Task: Create an event for the parenting workshop.
Action: Mouse moved to (125, 184)
Screenshot: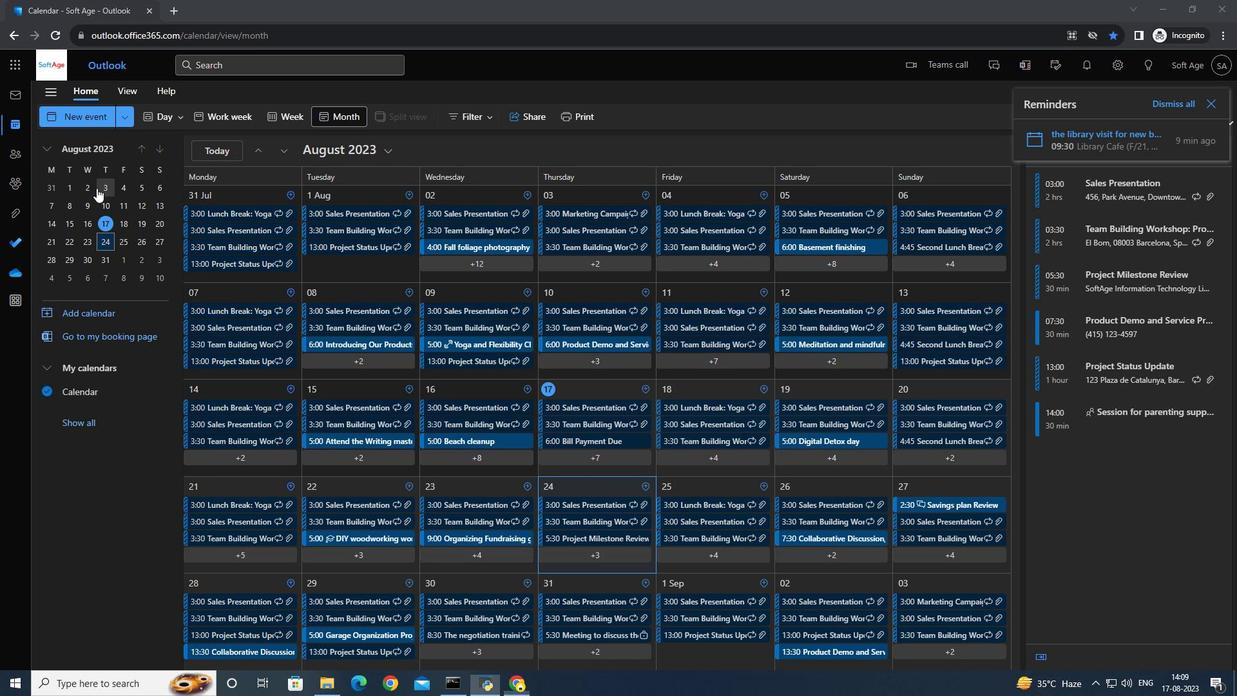 
Action: Mouse pressed left at (125, 184)
Screenshot: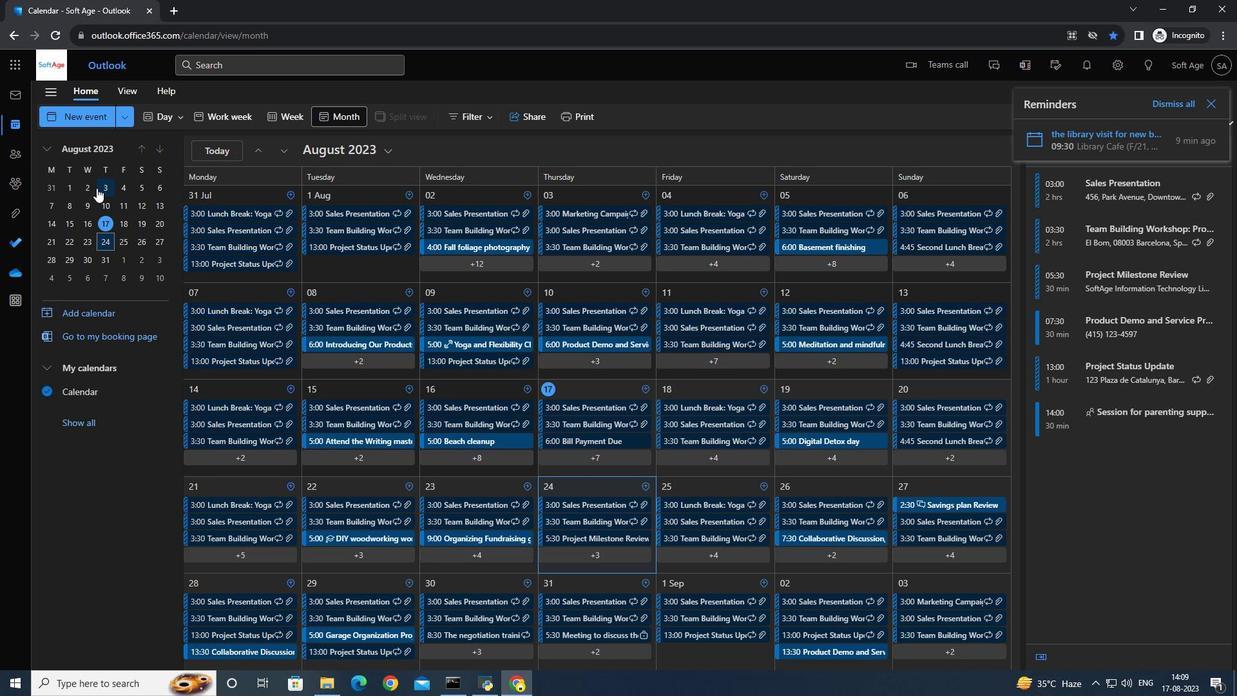 
Action: Mouse moved to (128, 128)
Screenshot: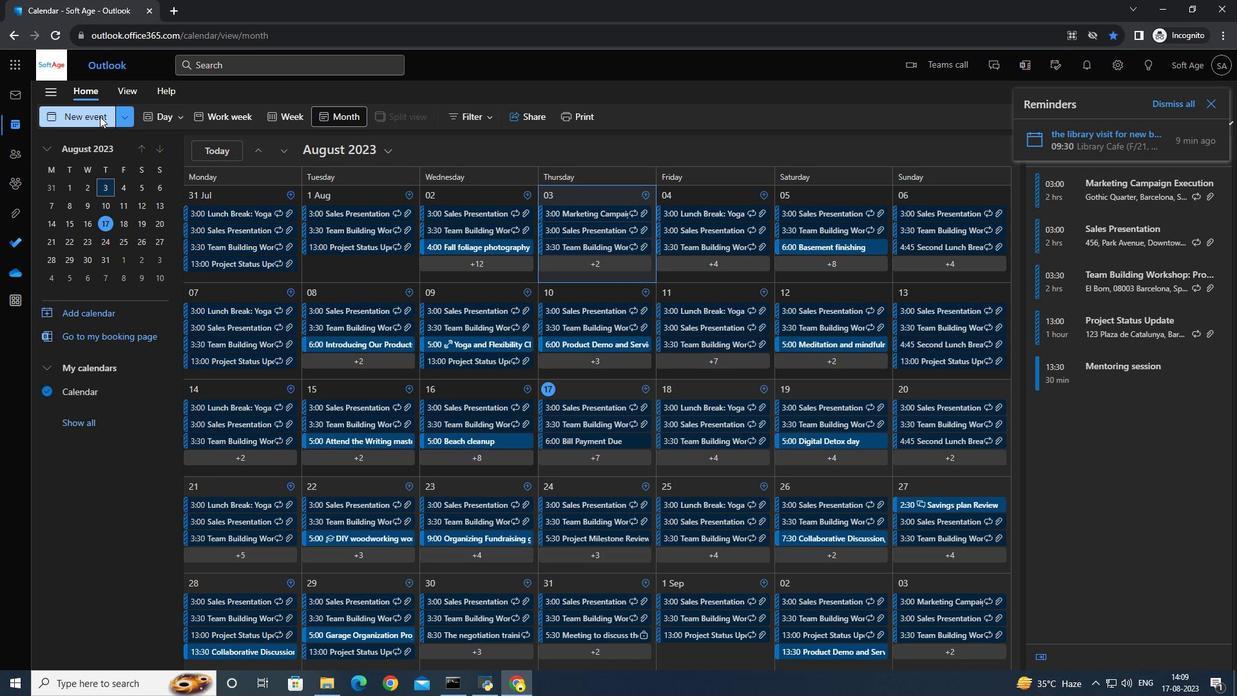 
Action: Mouse pressed left at (128, 128)
Screenshot: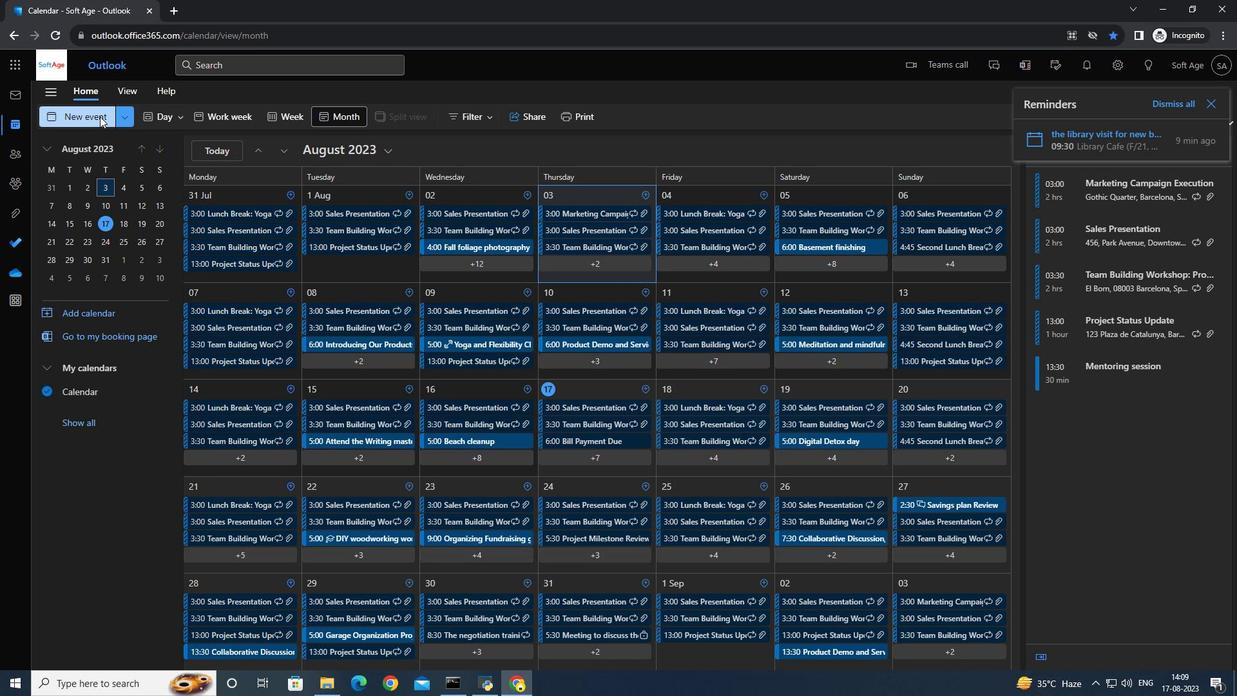 
Action: Mouse moved to (355, 210)
Screenshot: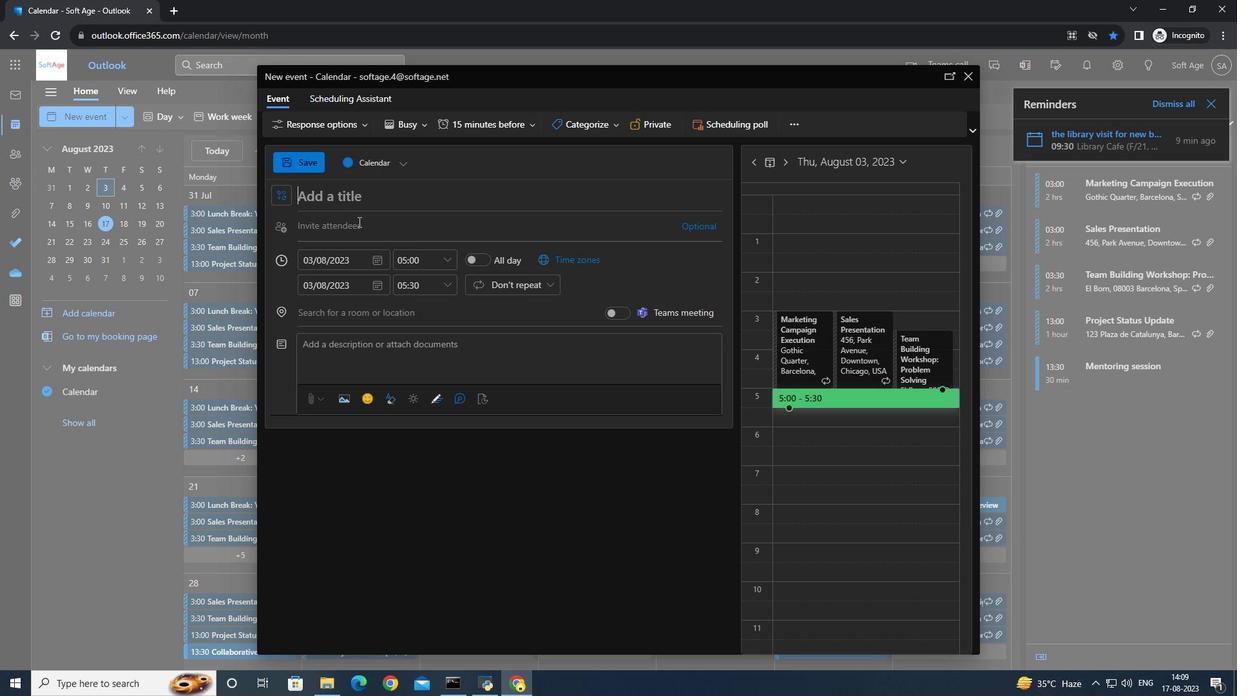 
Action: Key pressed <Key.caps_lock>P<Key.caps_lock>arenting<Key.space>worksop<Key.backspace><Key.backspace>hop
Screenshot: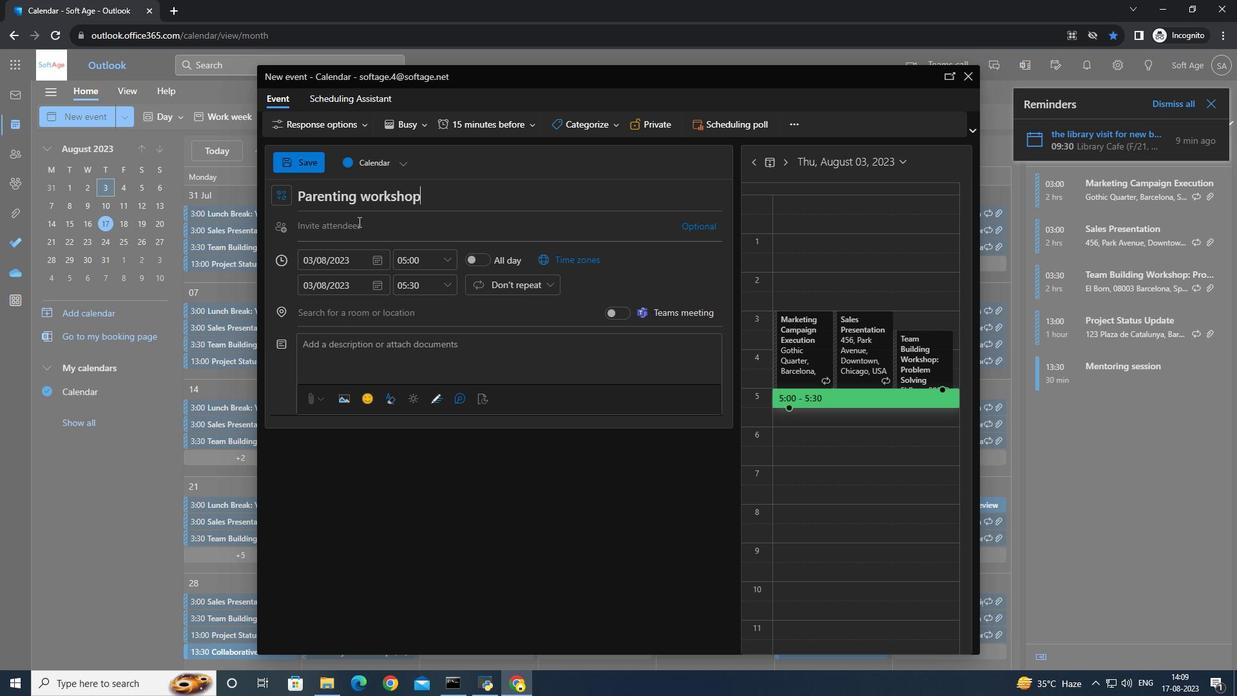 
Action: Mouse moved to (421, 242)
Screenshot: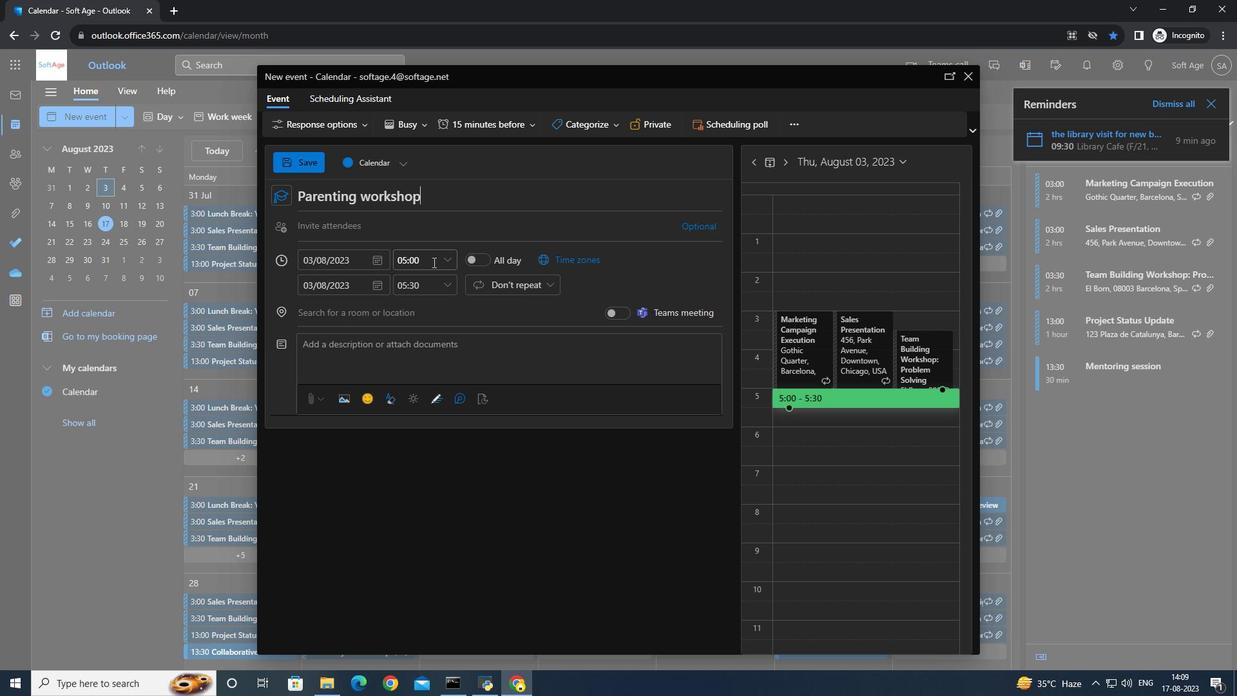 
Action: Mouse pressed left at (421, 242)
Screenshot: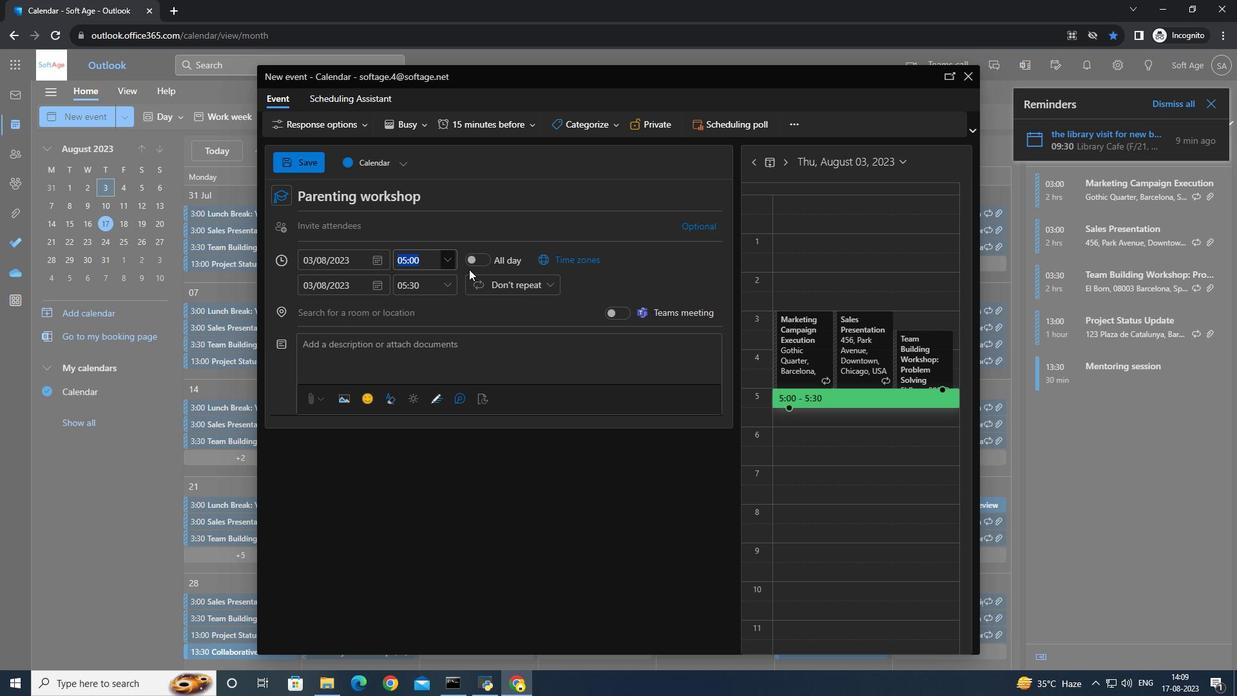 
Action: Mouse moved to (430, 239)
Screenshot: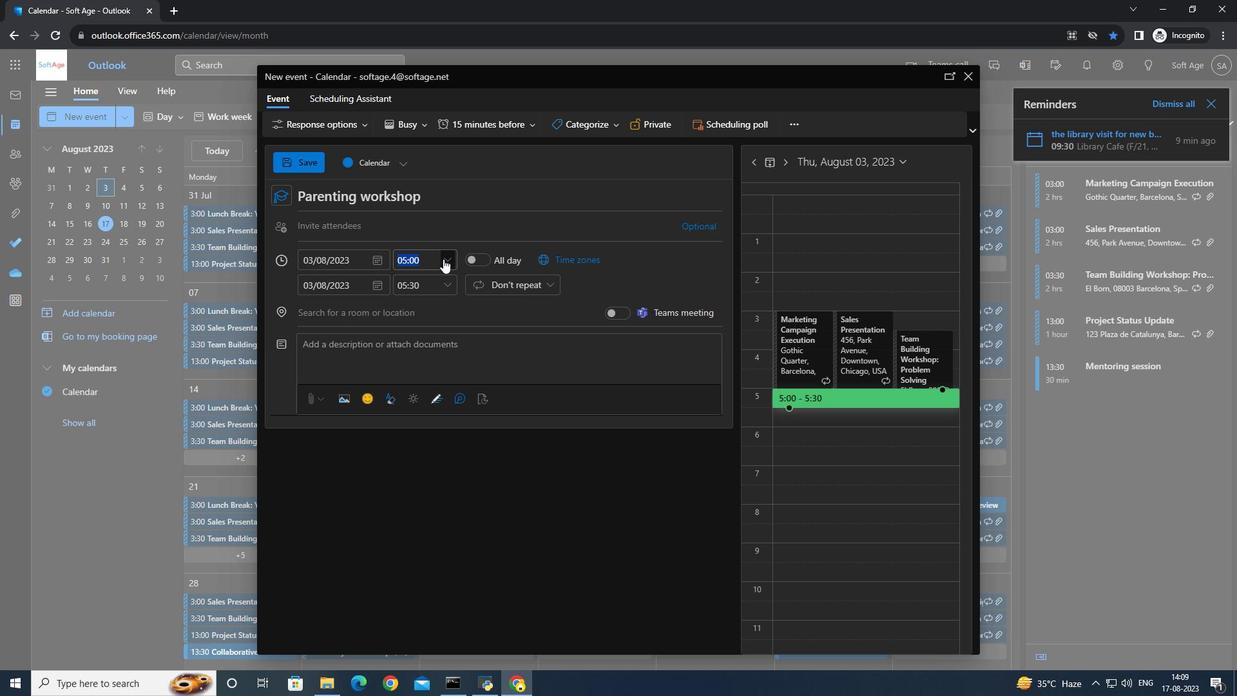
Action: Mouse pressed left at (430, 239)
Screenshot: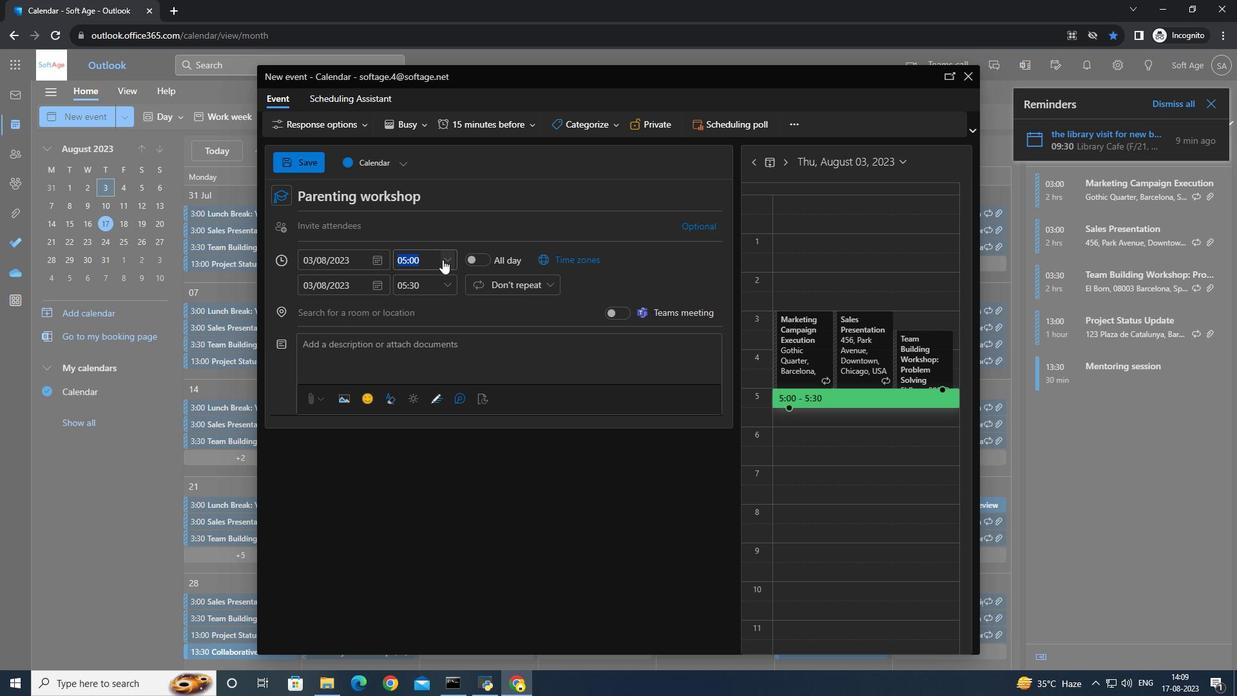 
Action: Mouse moved to (451, 309)
Screenshot: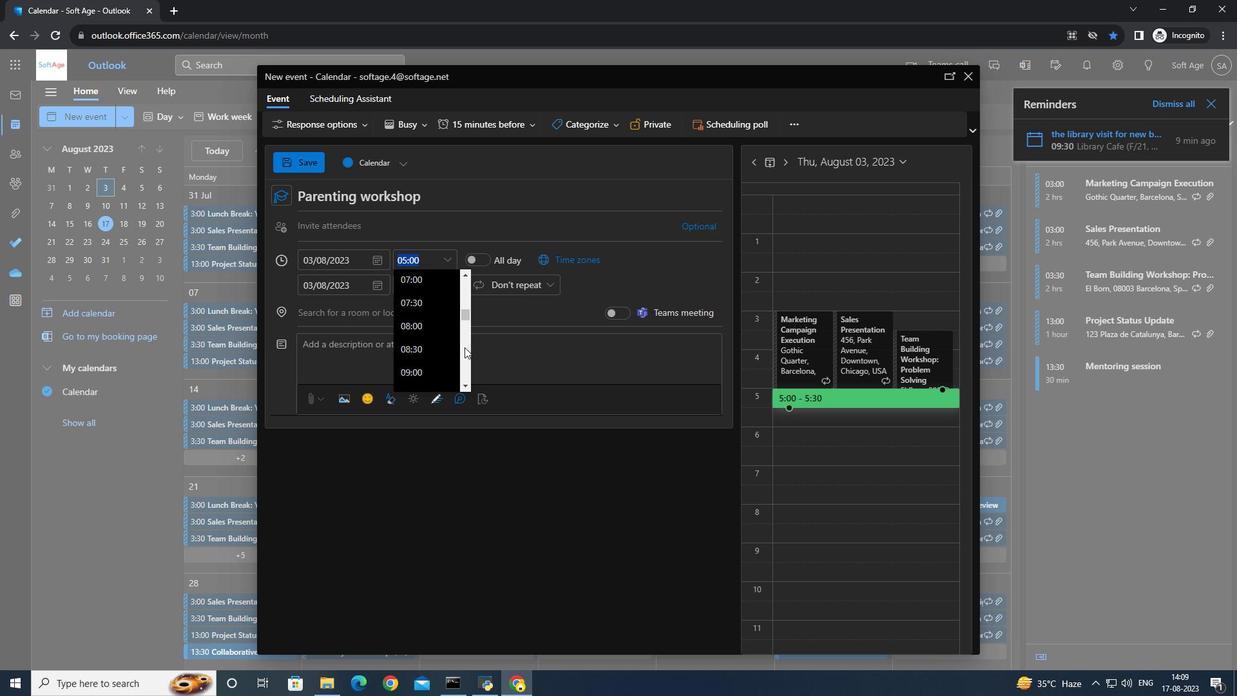 
Action: Mouse scrolled (451, 308) with delta (0, 0)
Screenshot: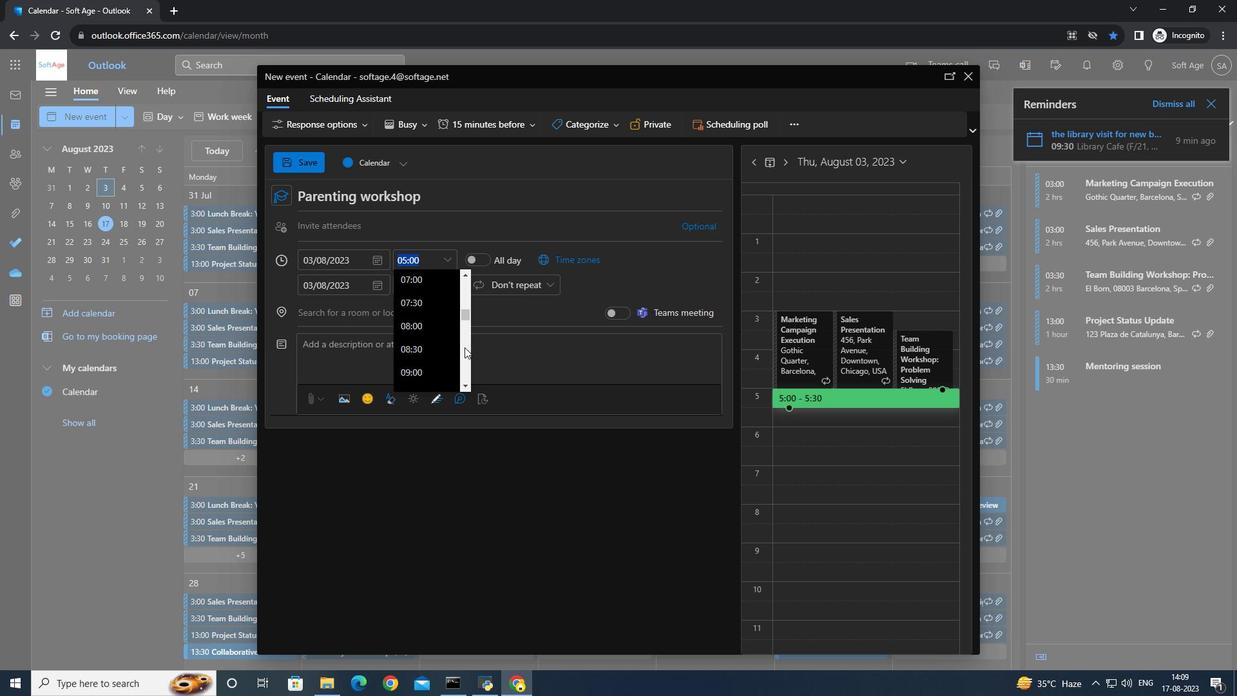 
Action: Mouse scrolled (451, 308) with delta (0, 0)
Screenshot: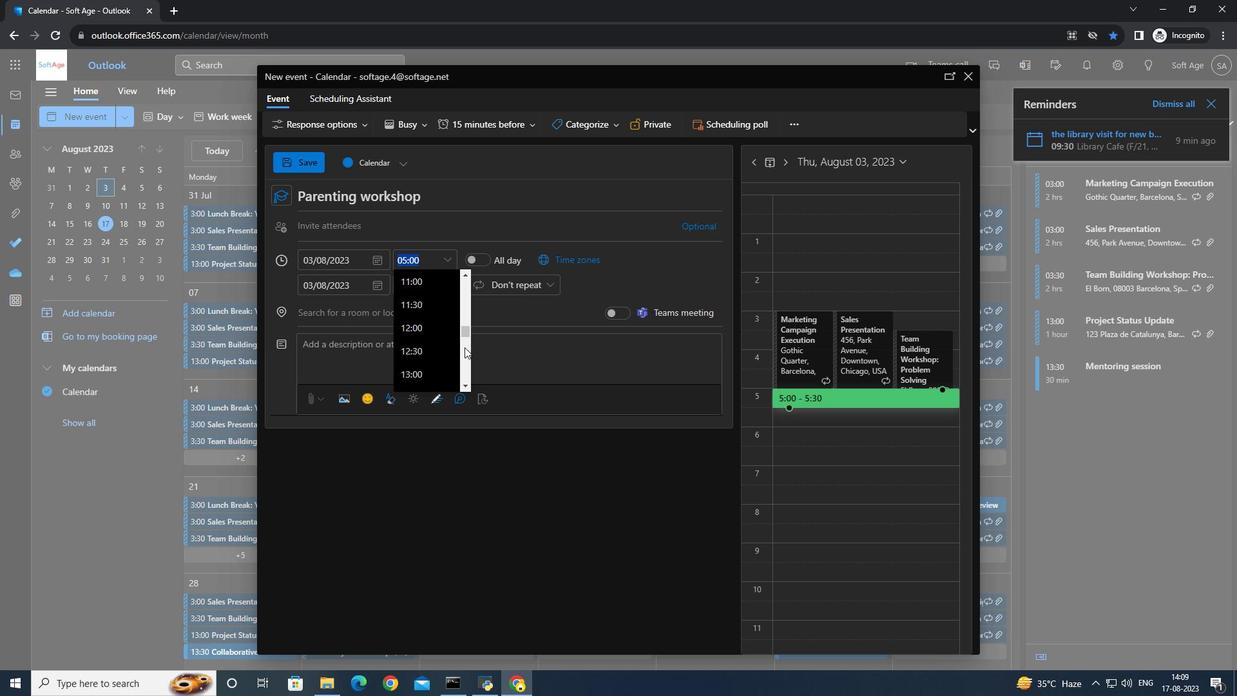 
Action: Mouse scrolled (451, 308) with delta (0, 0)
Screenshot: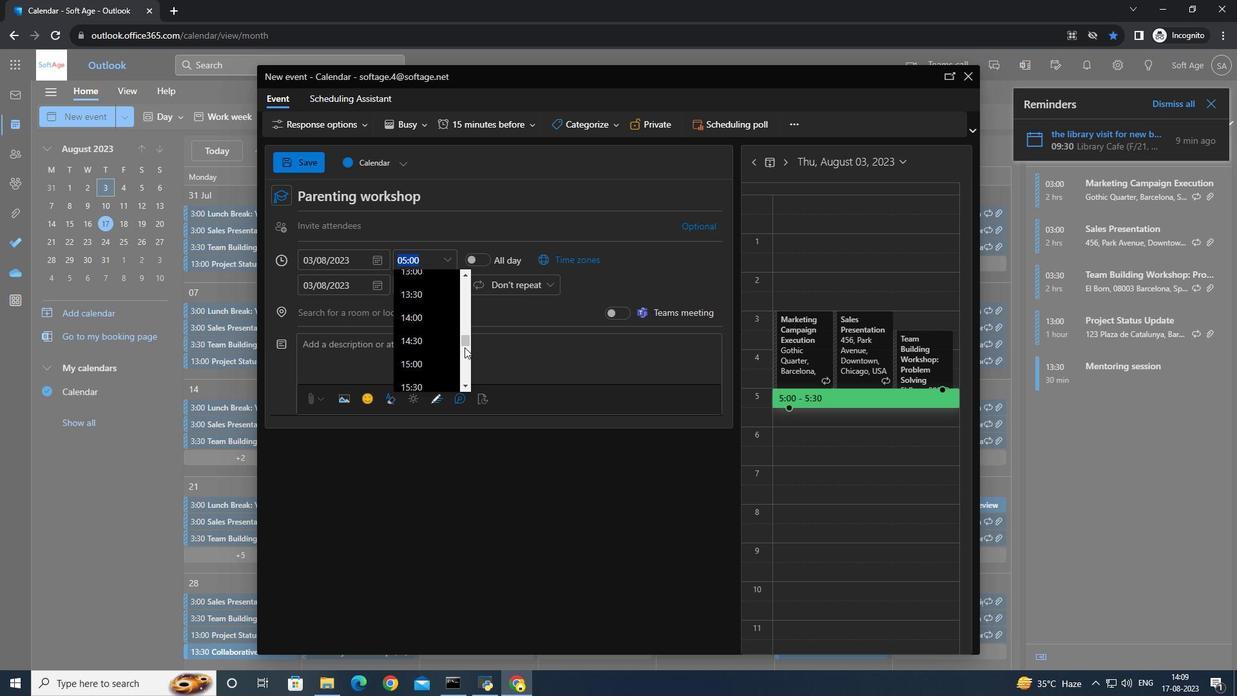 
Action: Mouse scrolled (451, 308) with delta (0, 0)
Screenshot: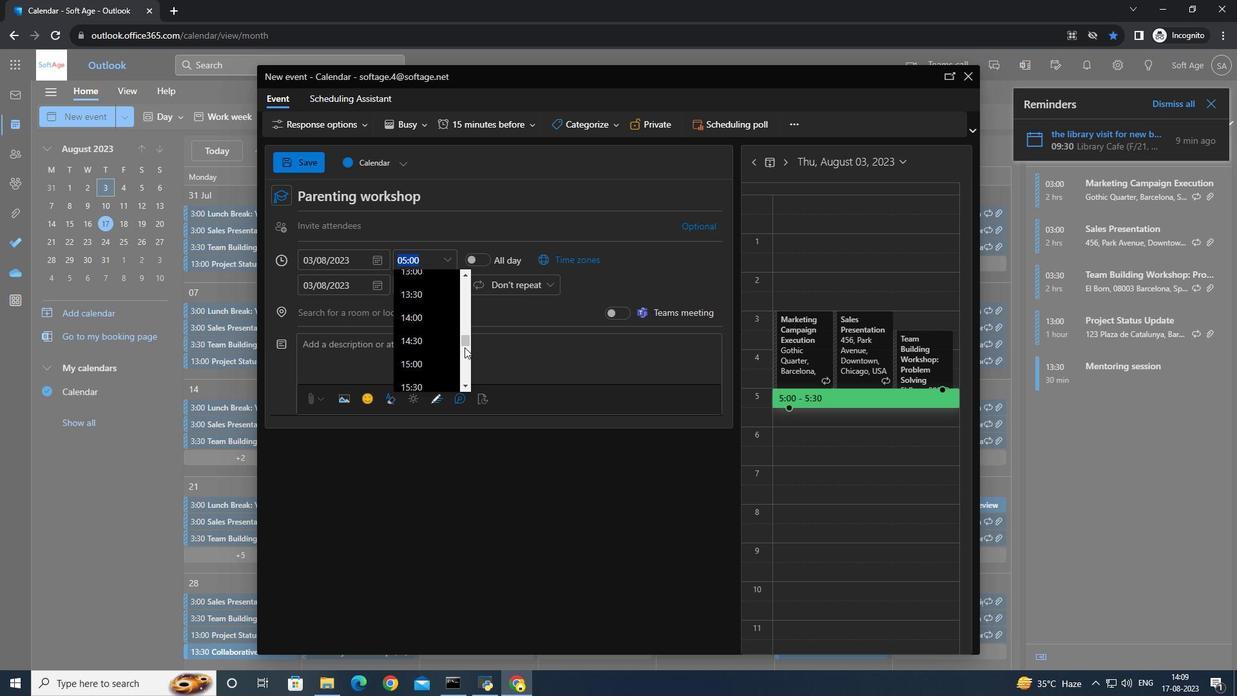 
Action: Mouse scrolled (451, 308) with delta (0, 0)
Screenshot: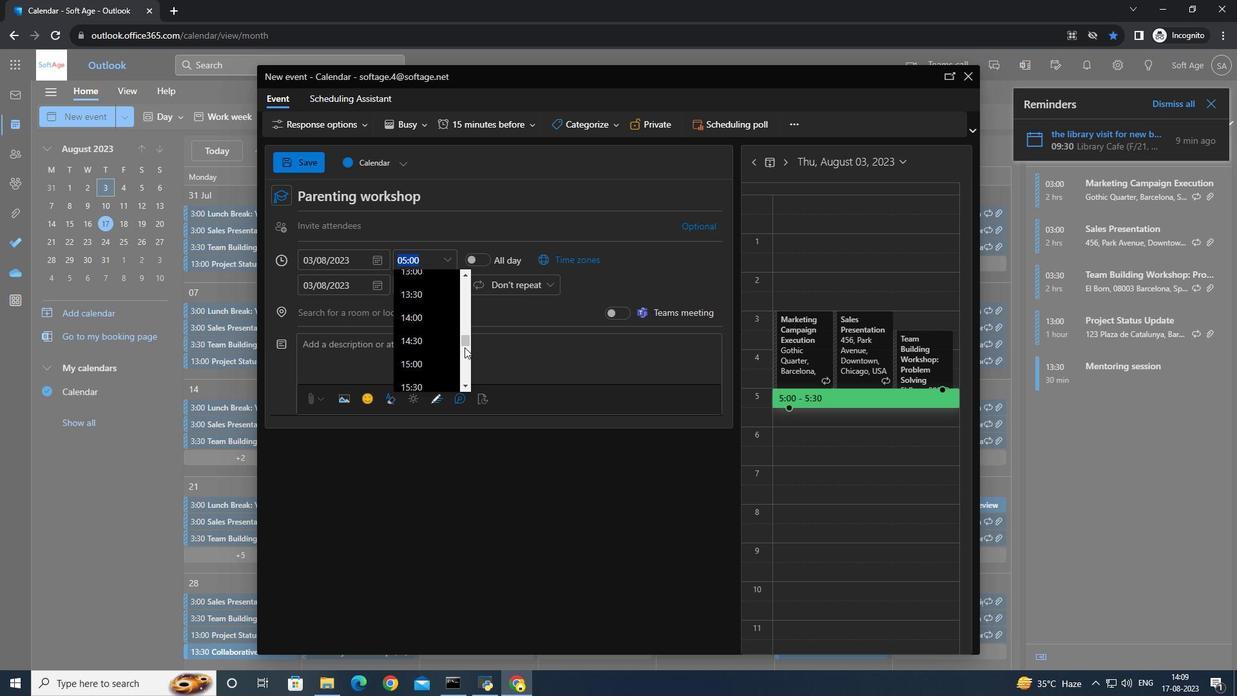 
Action: Mouse moved to (451, 309)
Screenshot: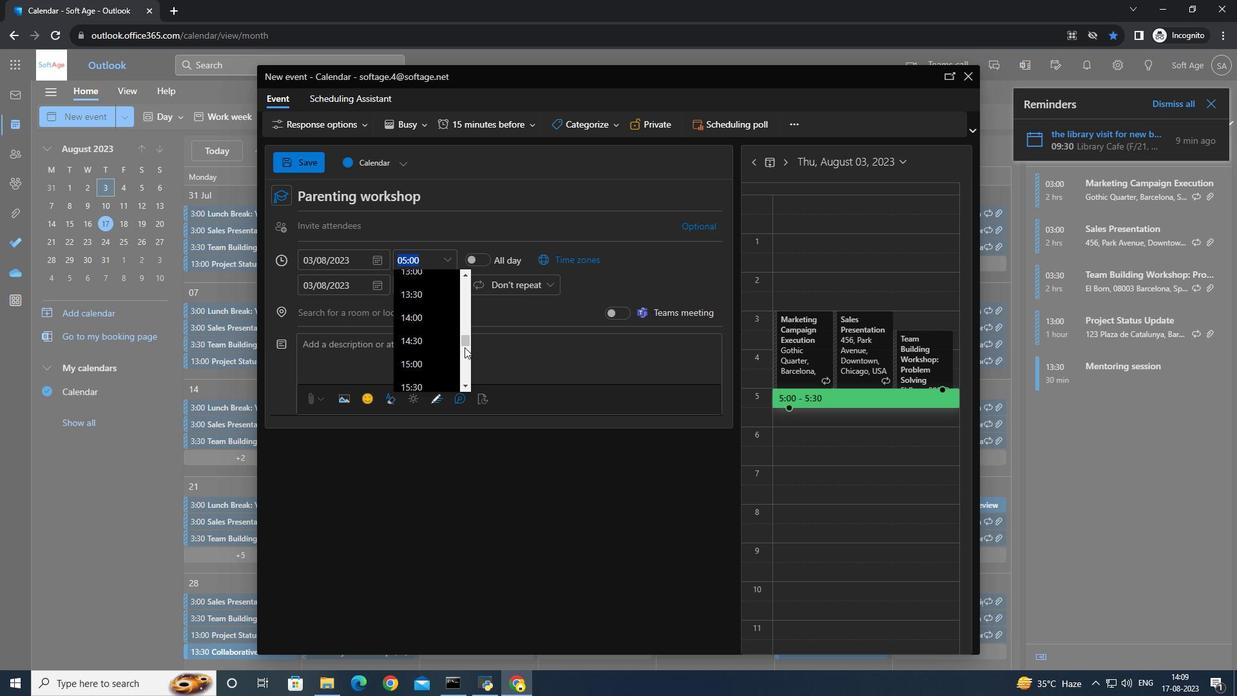 
Action: Mouse scrolled (451, 308) with delta (0, 0)
Screenshot: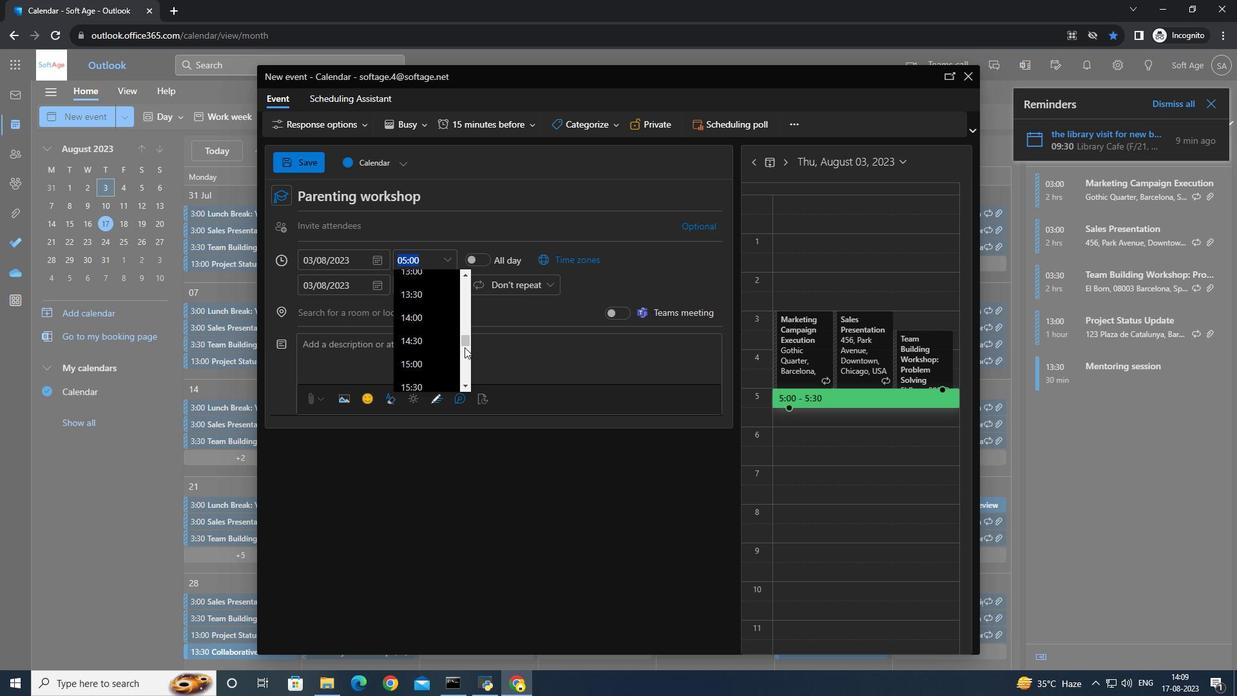 
Action: Mouse moved to (404, 303)
Screenshot: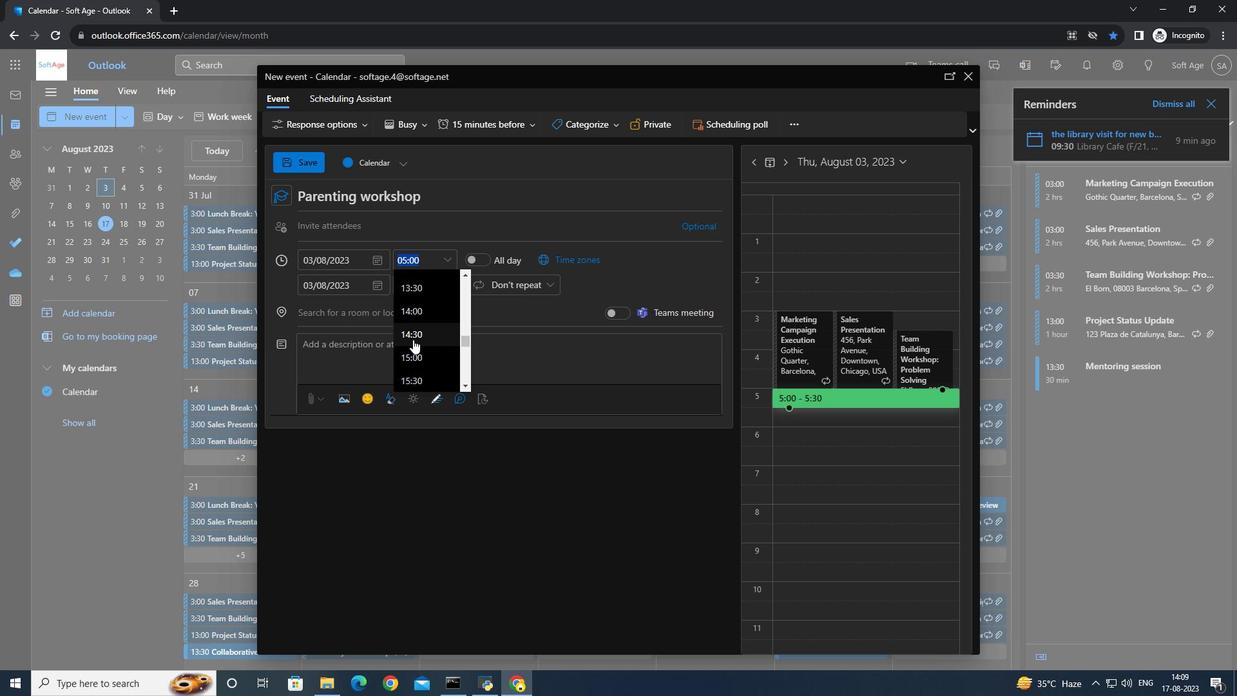 
Action: Mouse scrolled (404, 303) with delta (0, 0)
Screenshot: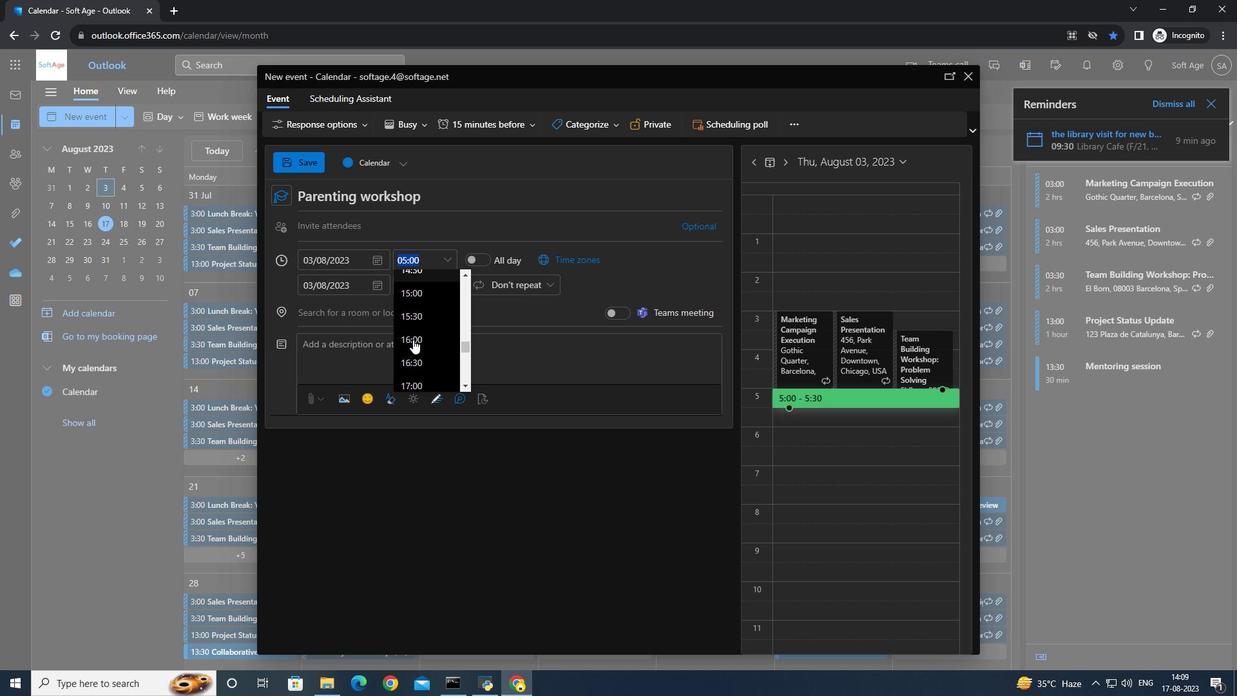
Action: Mouse moved to (404, 286)
Screenshot: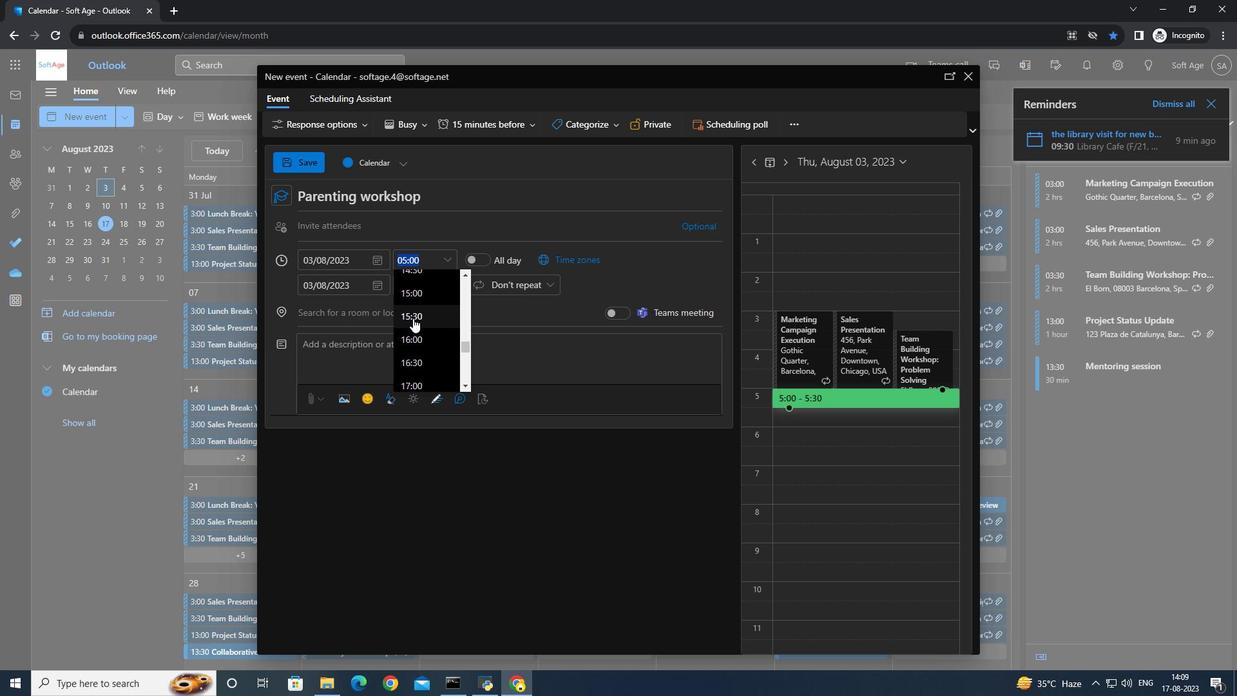 
Action: Mouse pressed left at (404, 286)
Screenshot: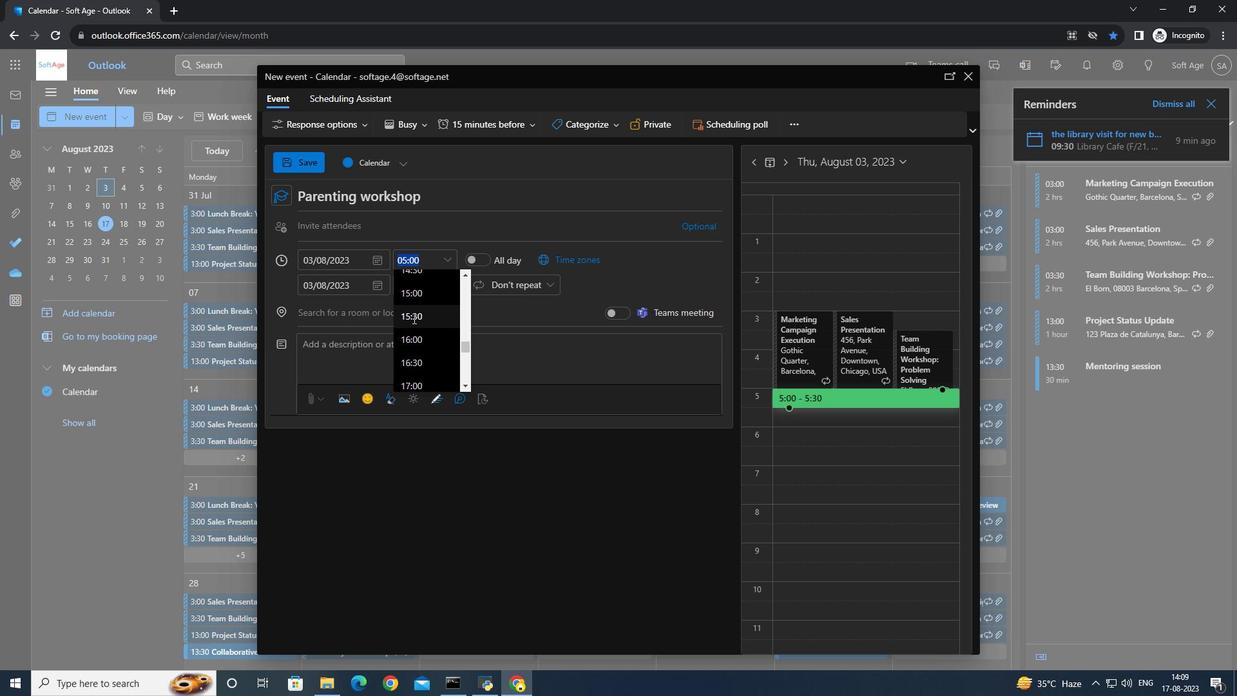 
Action: Mouse moved to (308, 163)
Screenshot: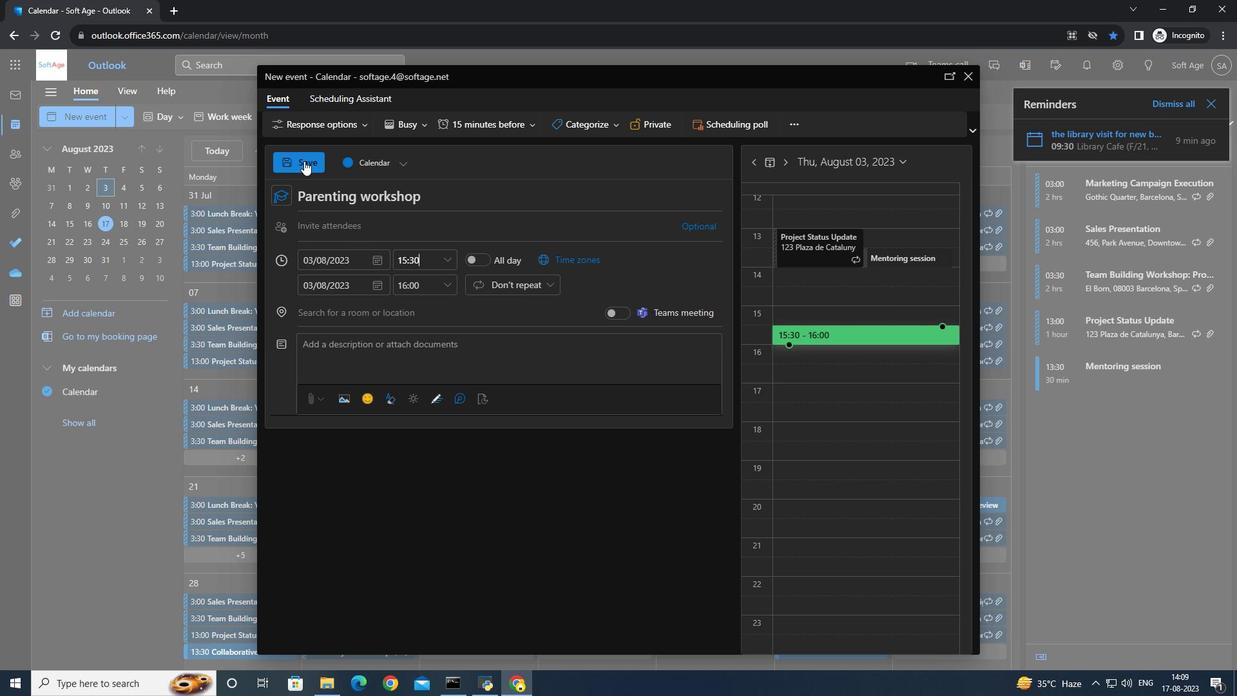 
Action: Mouse pressed left at (308, 163)
Screenshot: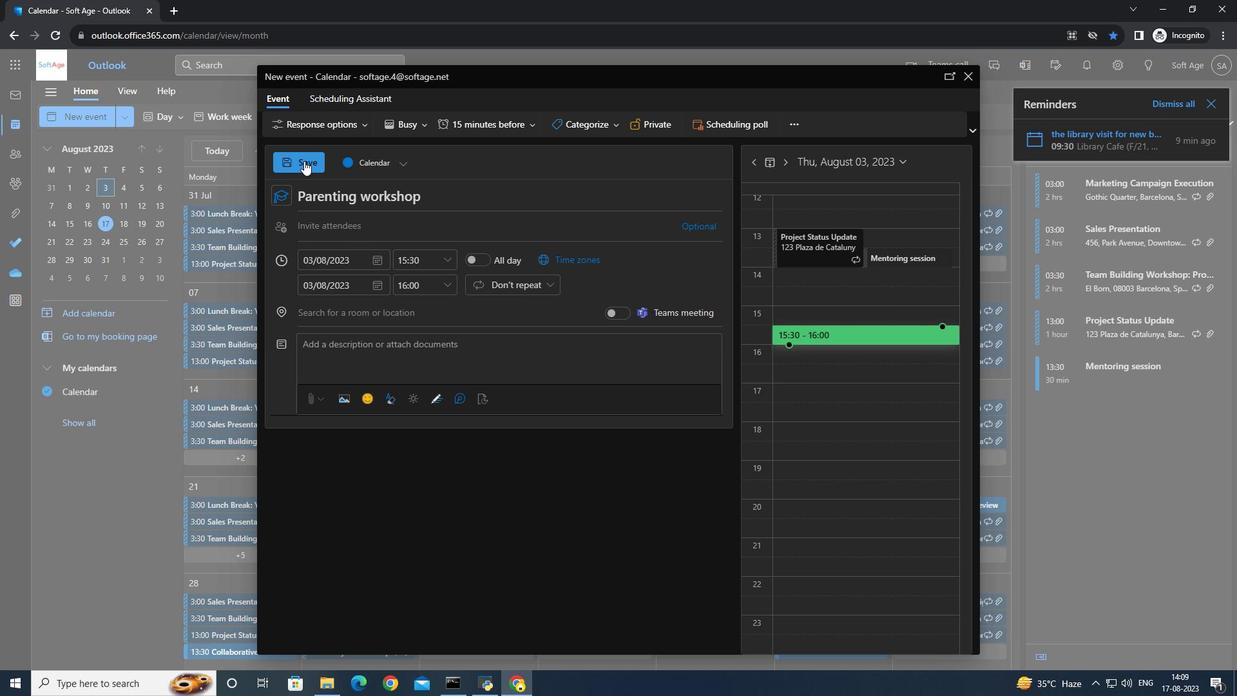 
Action: Mouse moved to (300, 166)
Screenshot: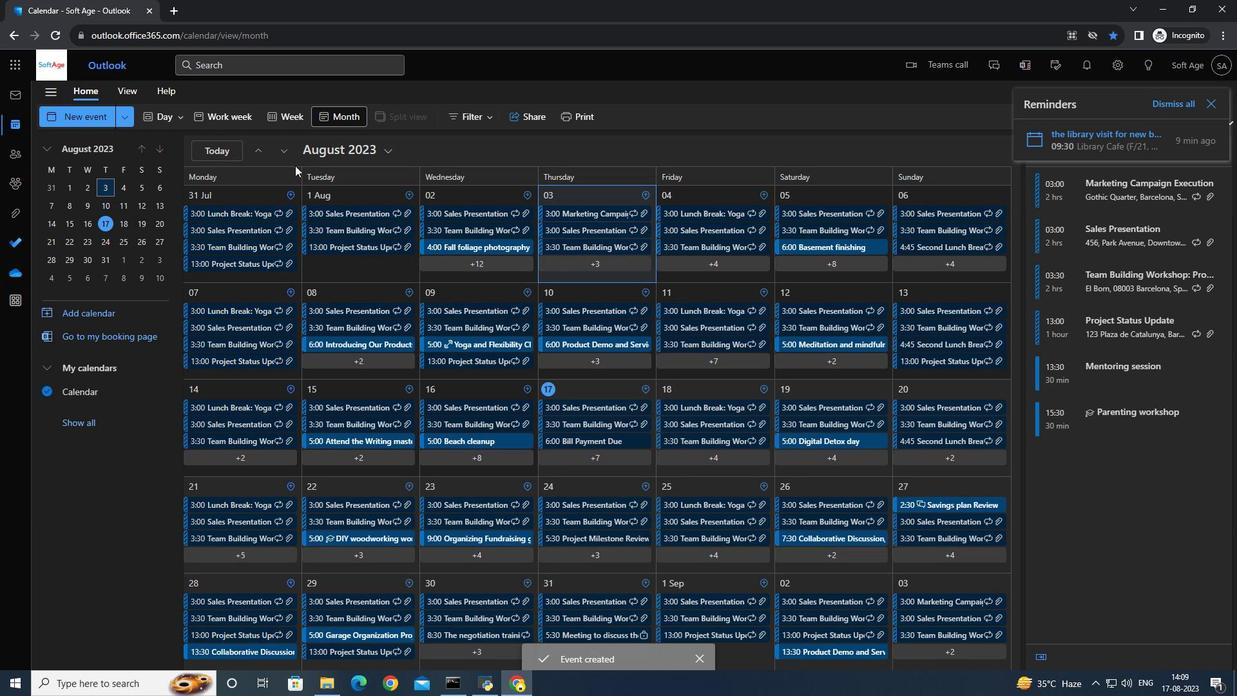
